 Task: Create Card Conference Planning in Board Brand Identity Development to Workspace Enterprise Content Management. Create Card Graphic Design Review in Board Diversity and Inclusion Initiatives to Workspace Enterprise Content Management. Create Card Conference Execution in Board Content Marketing E-book Strategy and Execution to Workspace Enterprise Content Management
Action: Mouse moved to (75, 272)
Screenshot: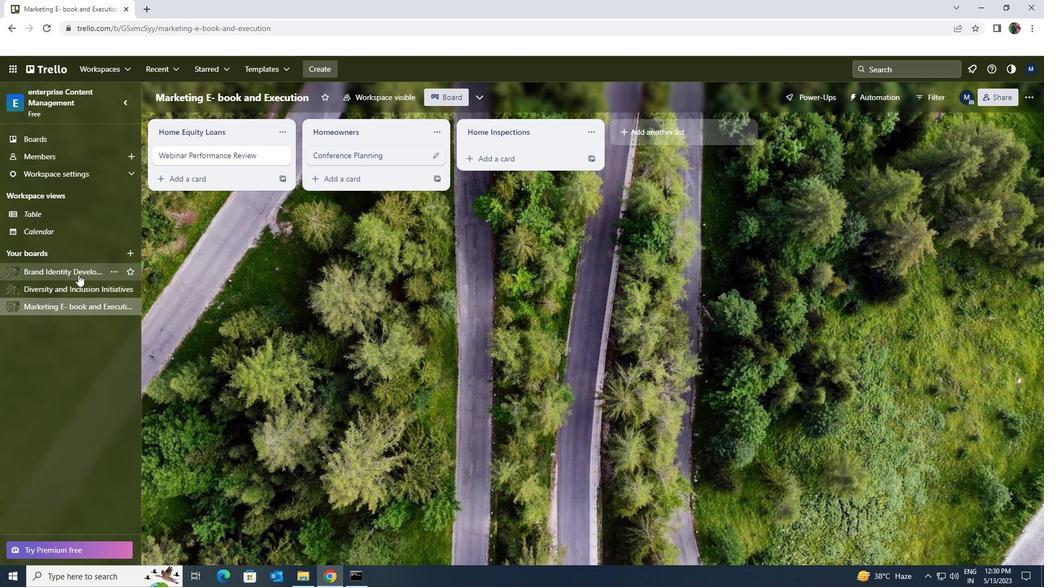 
Action: Mouse pressed left at (75, 272)
Screenshot: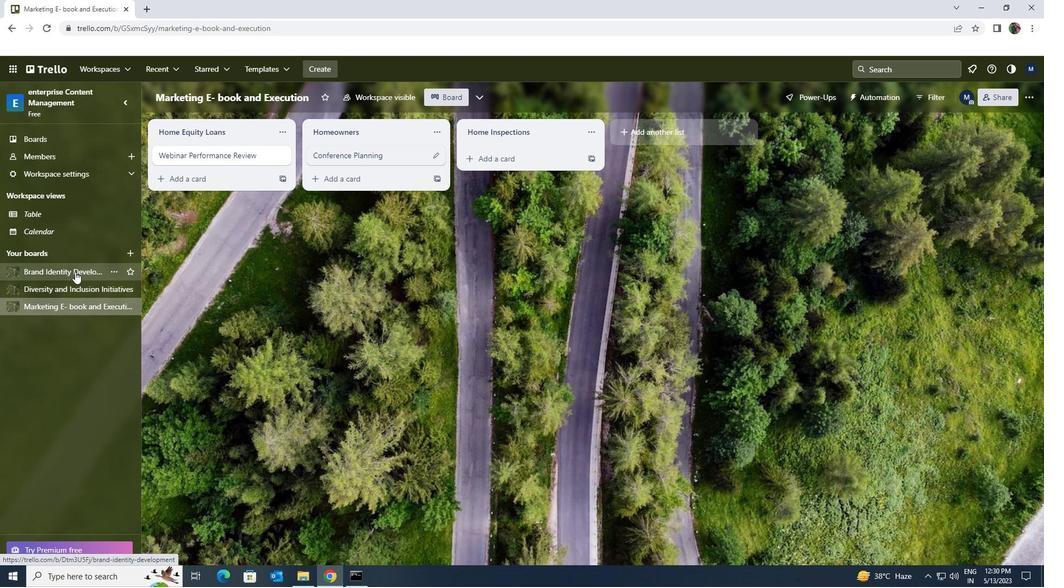 
Action: Mouse moved to (465, 164)
Screenshot: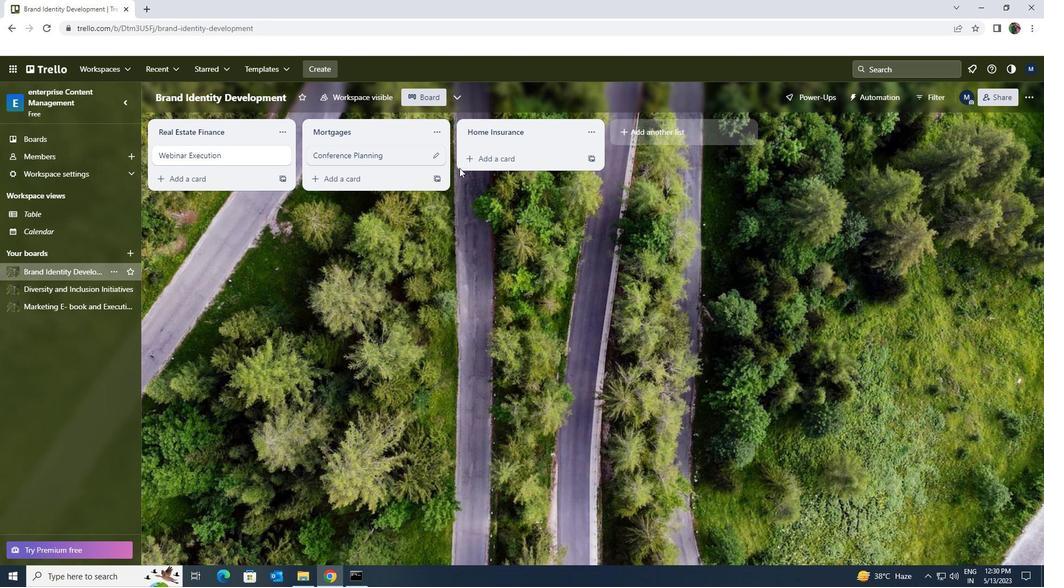 
Action: Mouse pressed left at (465, 164)
Screenshot: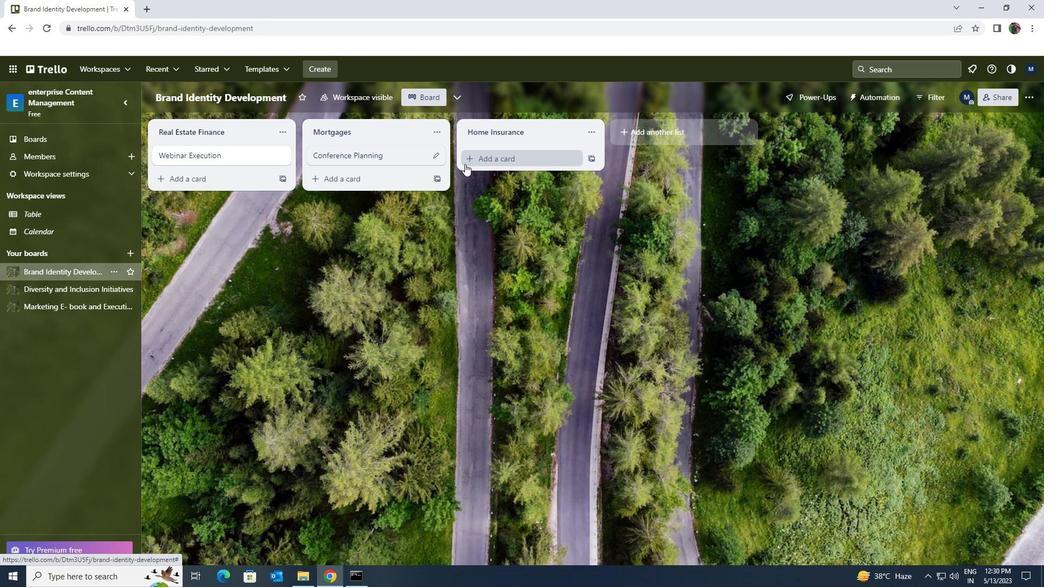 
Action: Key pressed <Key.shift><Key.shift><Key.shift>CONFERENCE<Key.space><Key.shift>PLANNING
Screenshot: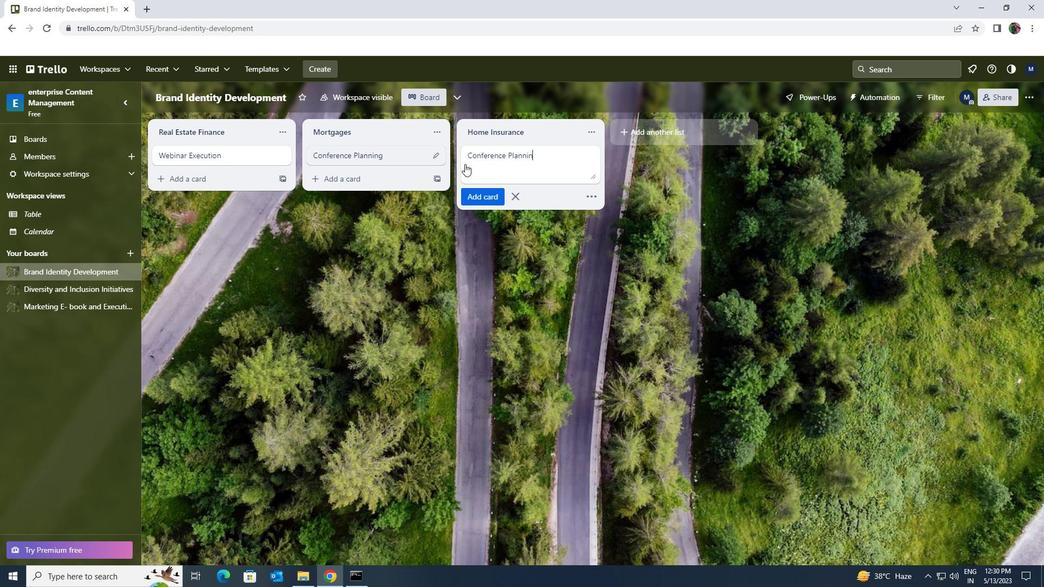 
Action: Mouse moved to (477, 197)
Screenshot: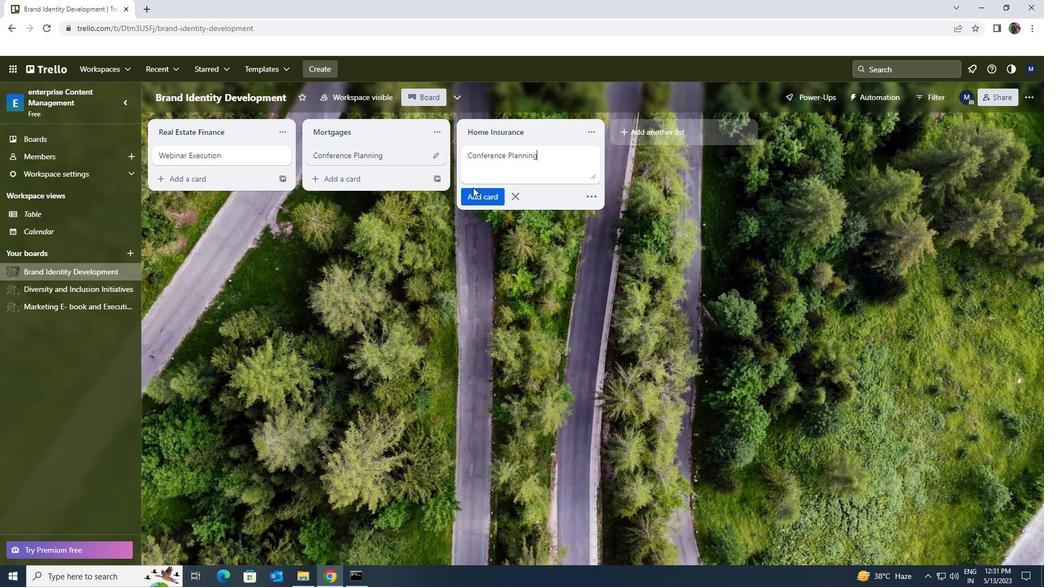 
Action: Mouse pressed left at (477, 197)
Screenshot: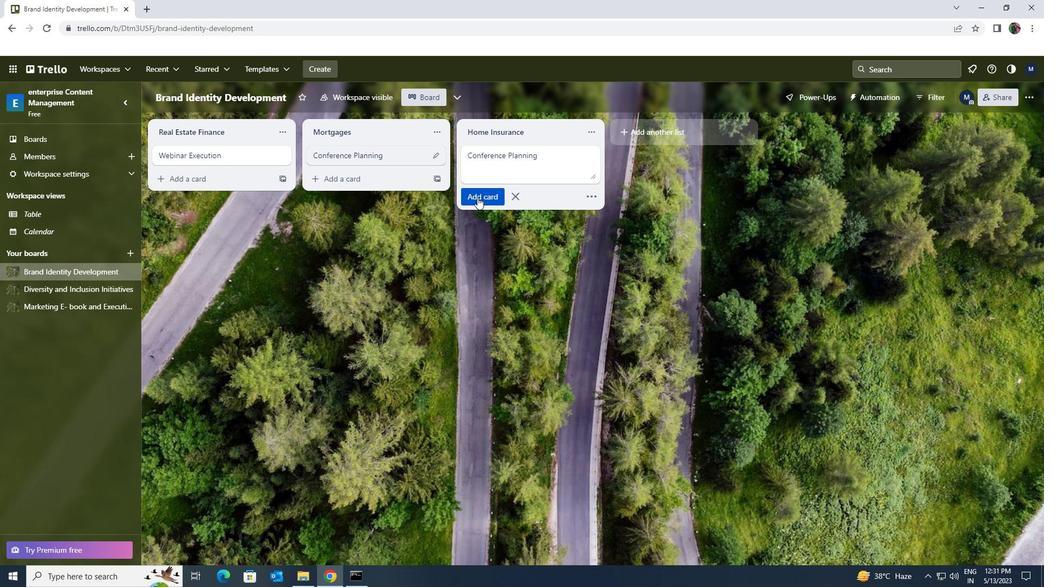 
Action: Mouse moved to (87, 293)
Screenshot: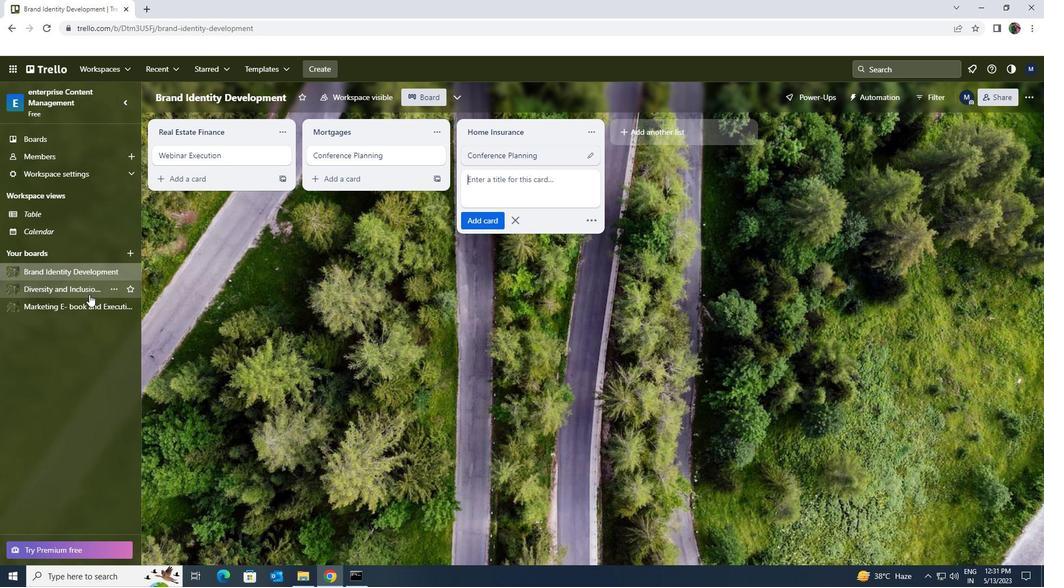 
Action: Mouse pressed left at (87, 293)
Screenshot: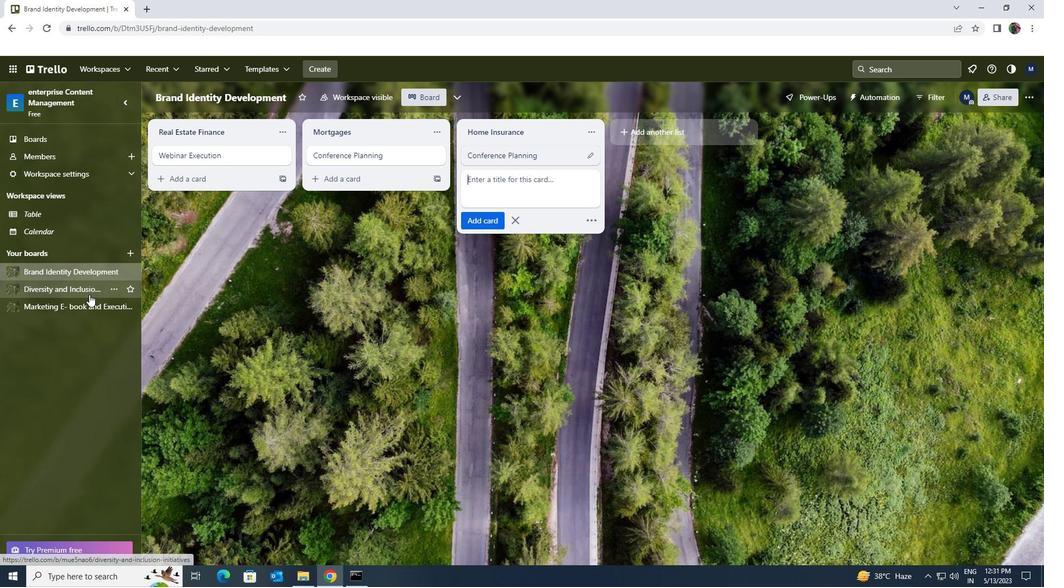 
Action: Mouse moved to (506, 162)
Screenshot: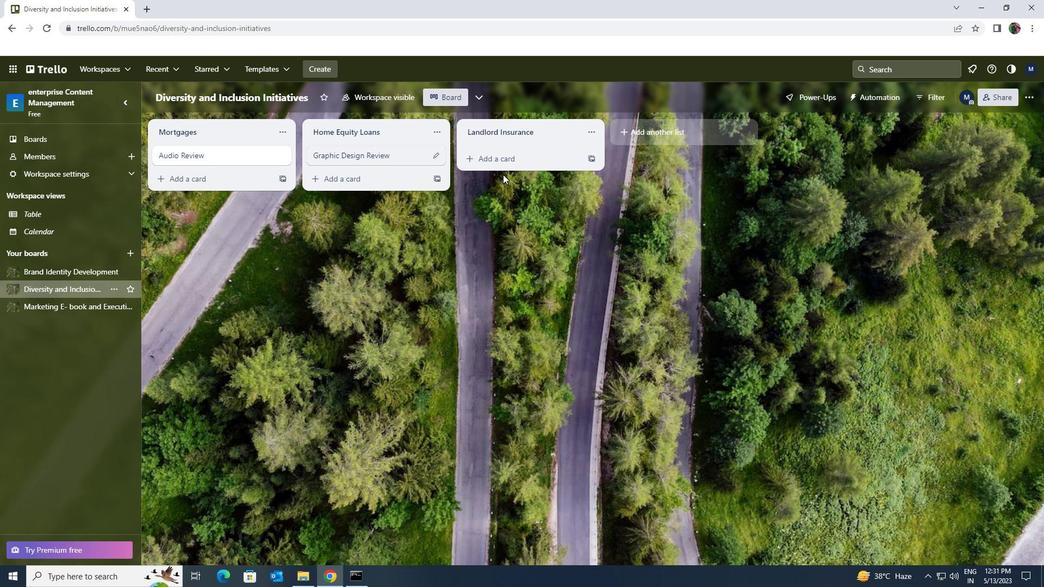 
Action: Mouse pressed left at (506, 162)
Screenshot: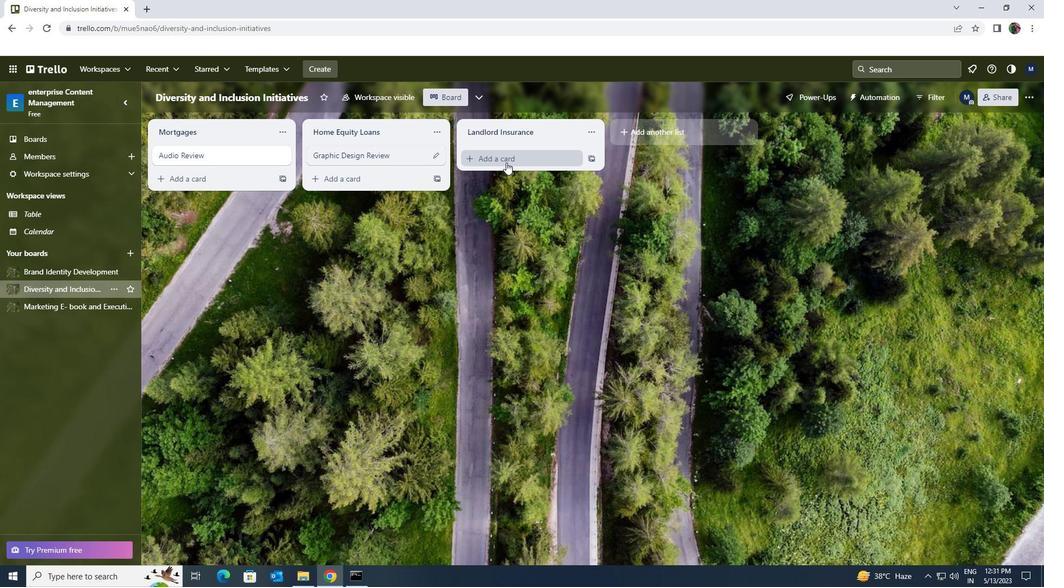 
Action: Mouse pressed left at (506, 162)
Screenshot: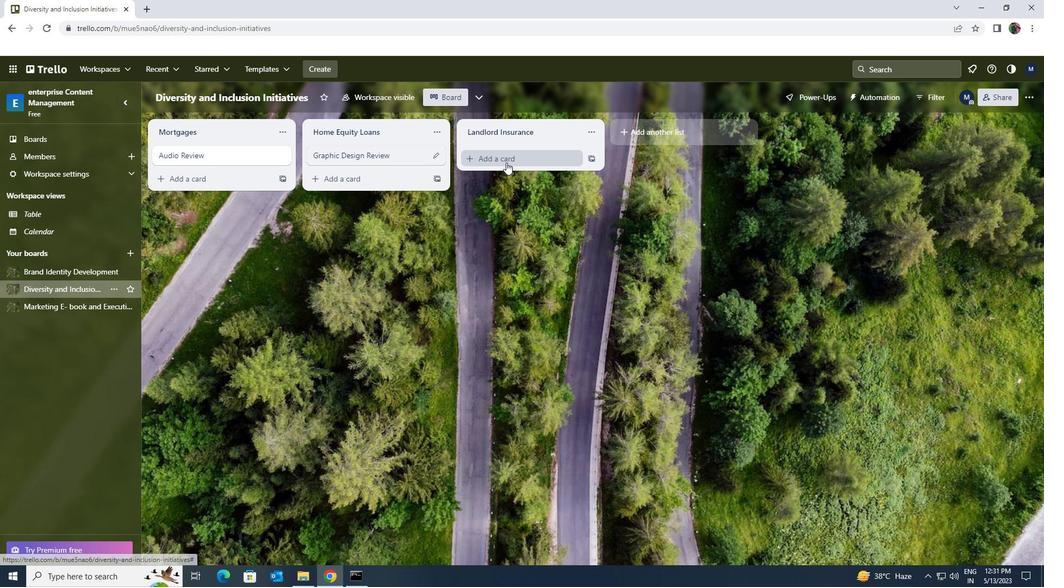 
Action: Key pressed <Key.shift><Key.shift><Key.shift><Key.shift>GRAPHIC<Key.space><Key.shift>DESIGN<Key.space><Key.shift>REVIEW
Screenshot: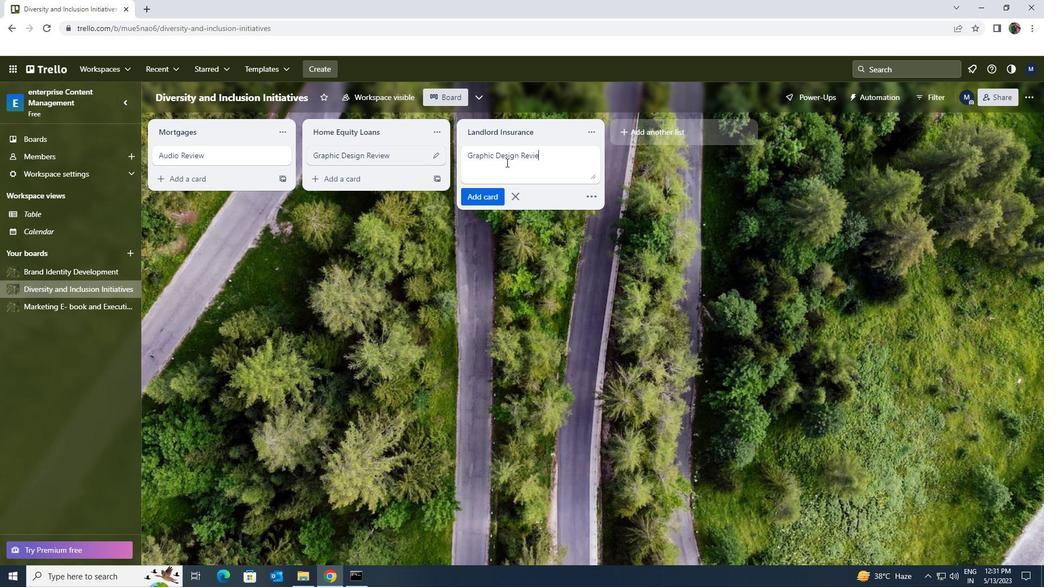 
Action: Mouse moved to (491, 202)
Screenshot: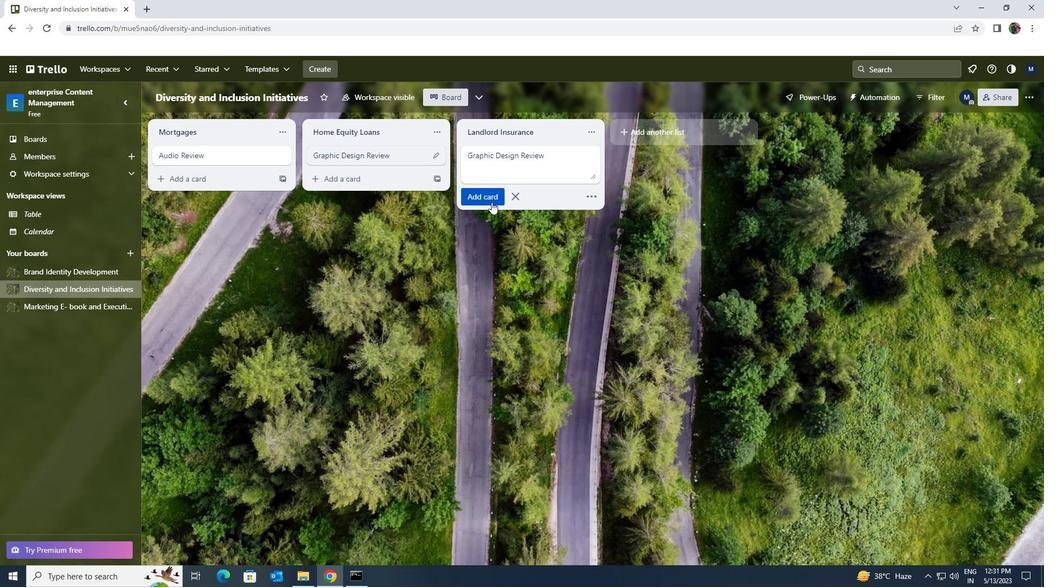 
Action: Mouse pressed left at (491, 202)
Screenshot: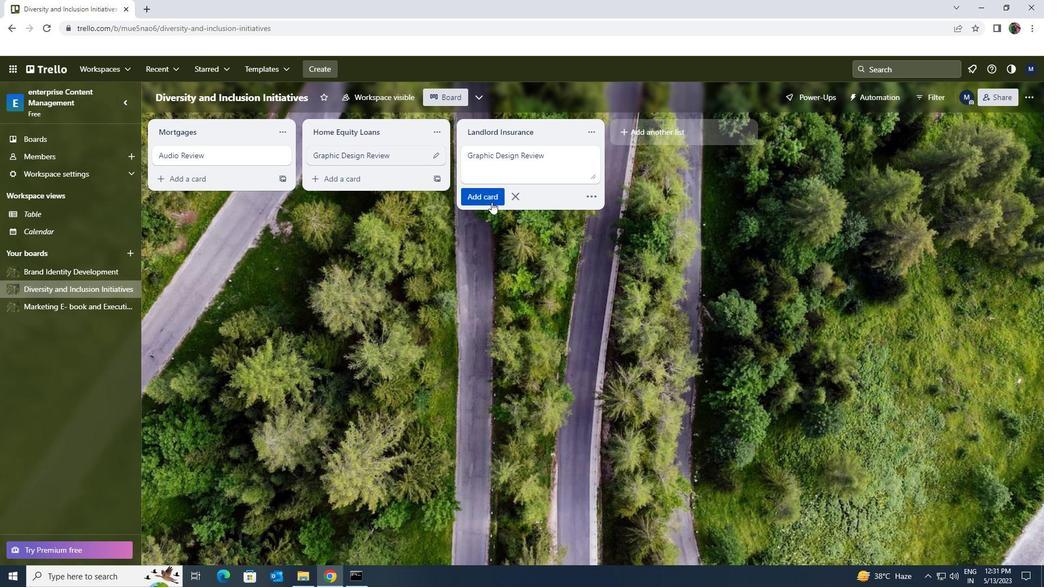 
Action: Mouse moved to (75, 311)
Screenshot: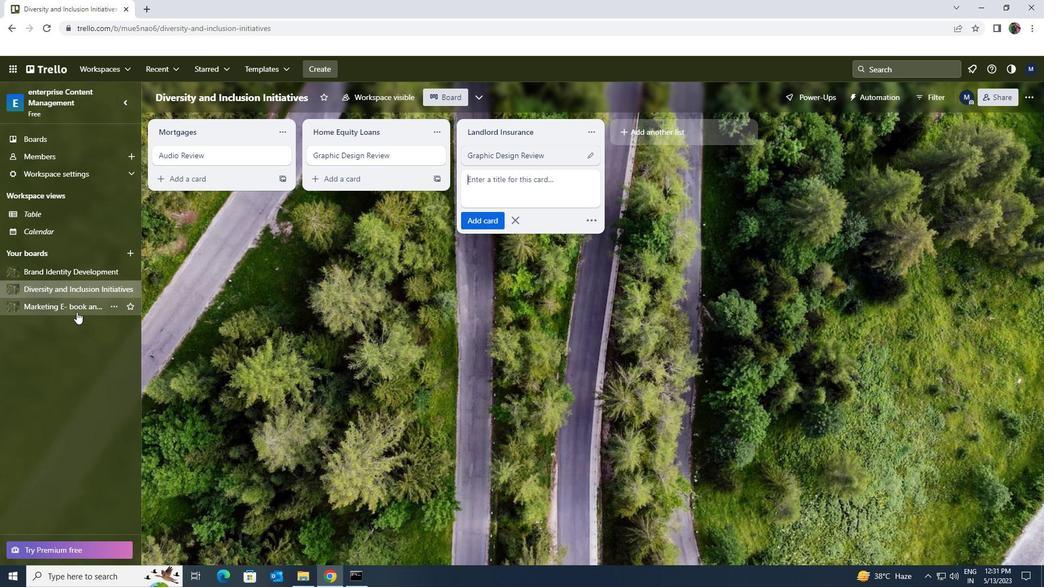 
Action: Mouse pressed left at (75, 311)
Screenshot: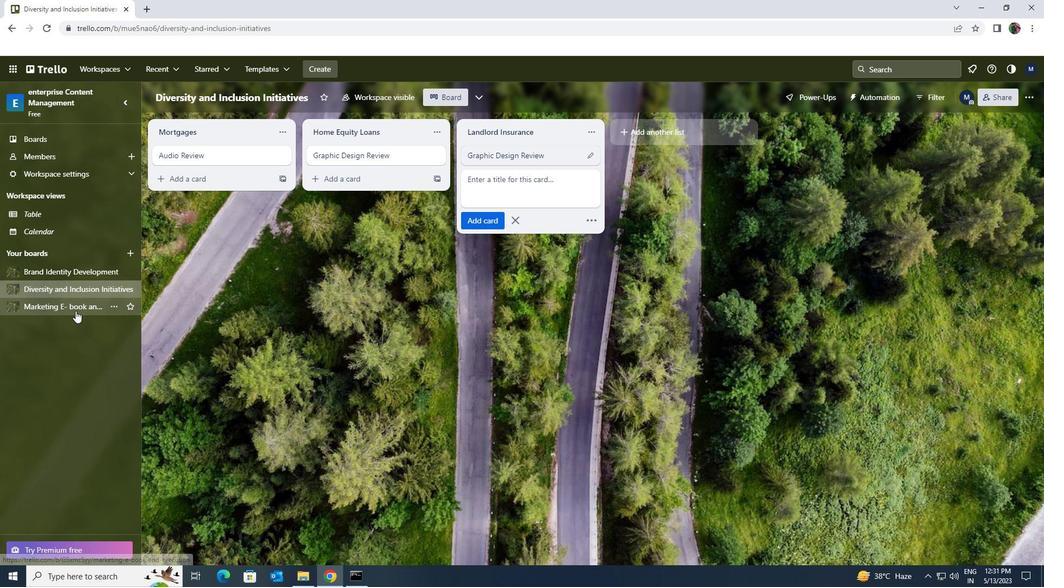 
Action: Mouse moved to (478, 165)
Screenshot: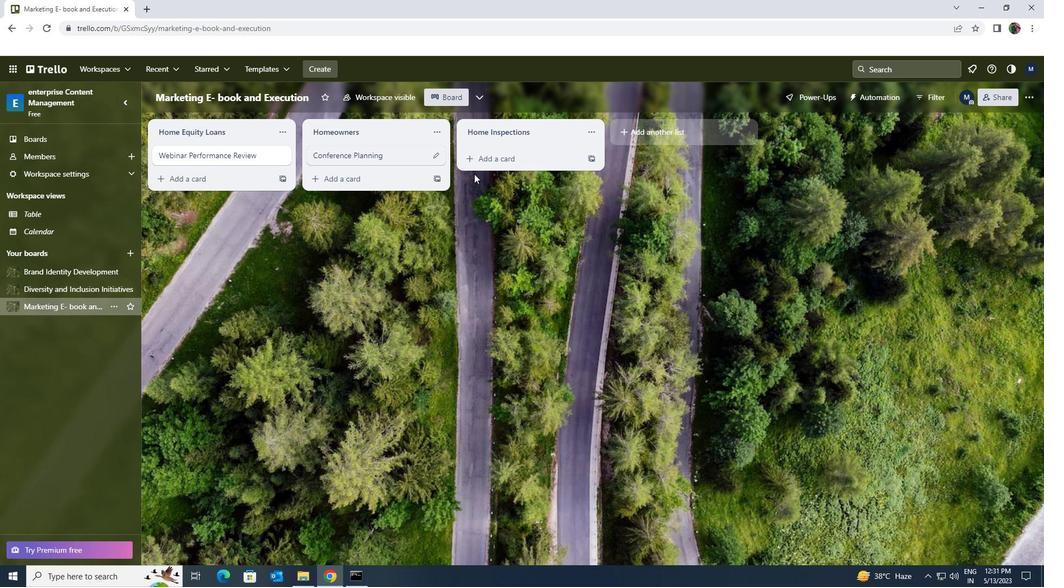 
Action: Mouse pressed left at (478, 165)
Screenshot: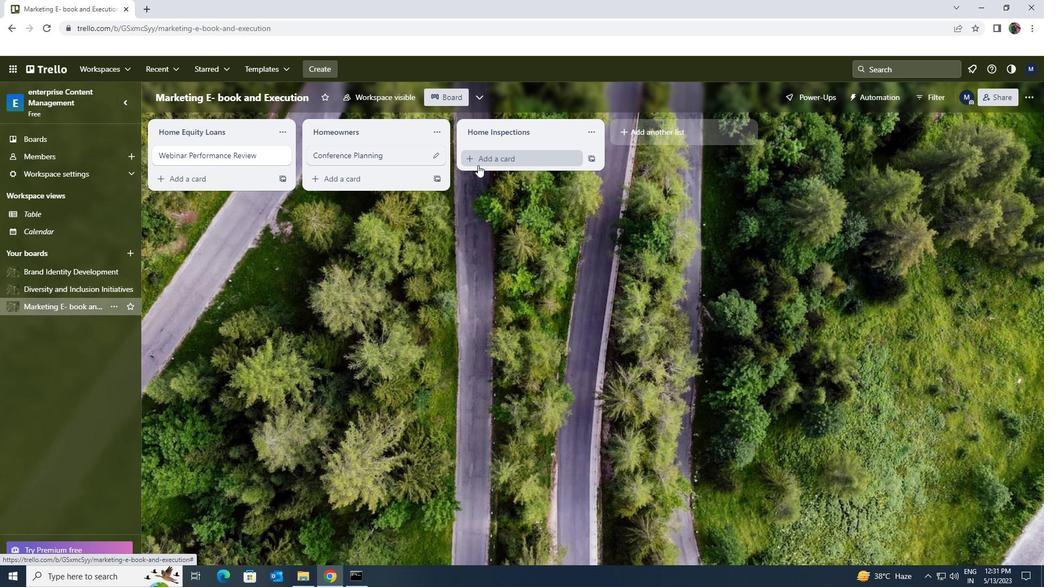 
Action: Key pressed <Key.shift><Key.shift>CONFERENCE<Key.space><Key.shift>EXECUTION
Screenshot: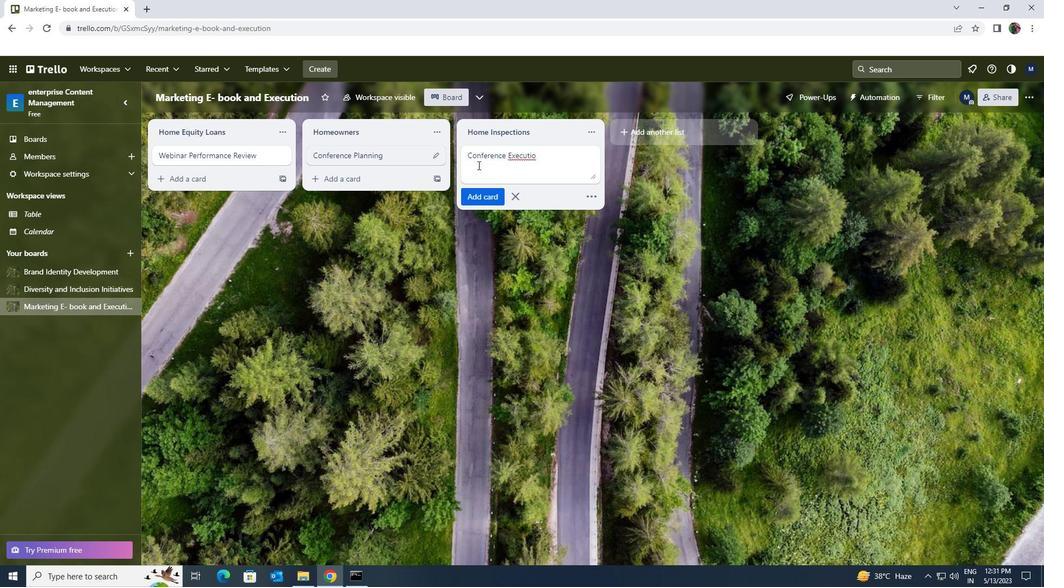 
Action: Mouse moved to (482, 195)
Screenshot: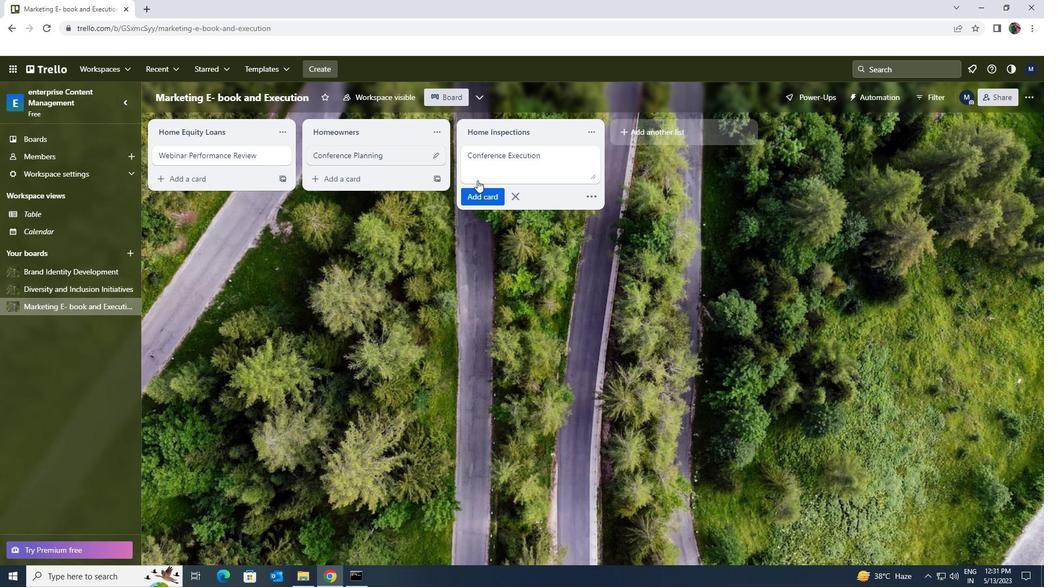 
Action: Mouse pressed left at (482, 195)
Screenshot: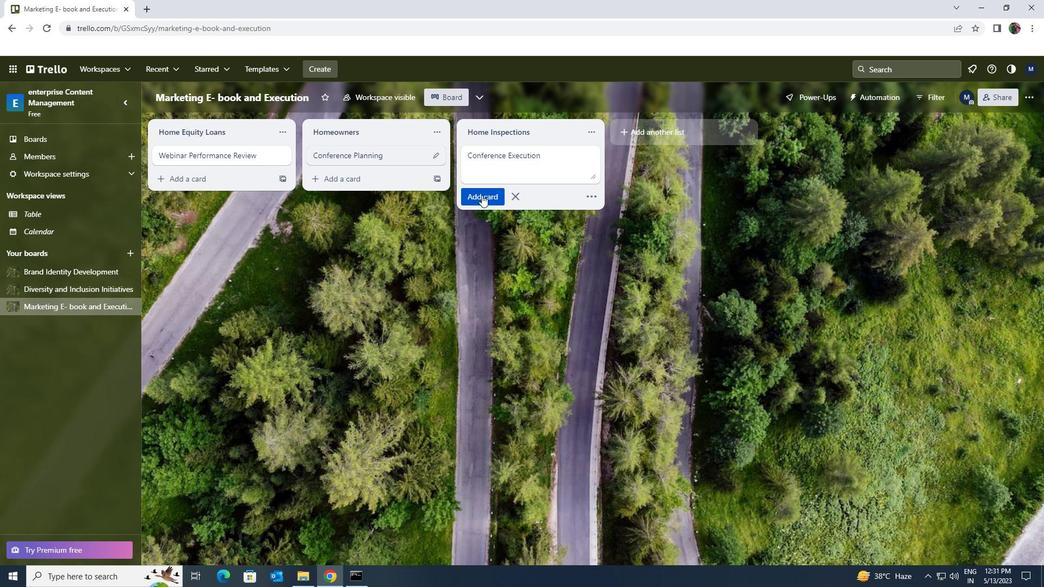 
